 Task: Add Siggi's Blueberry Skyr Yogurt to the cart.
Action: Mouse pressed left at (20, 155)
Screenshot: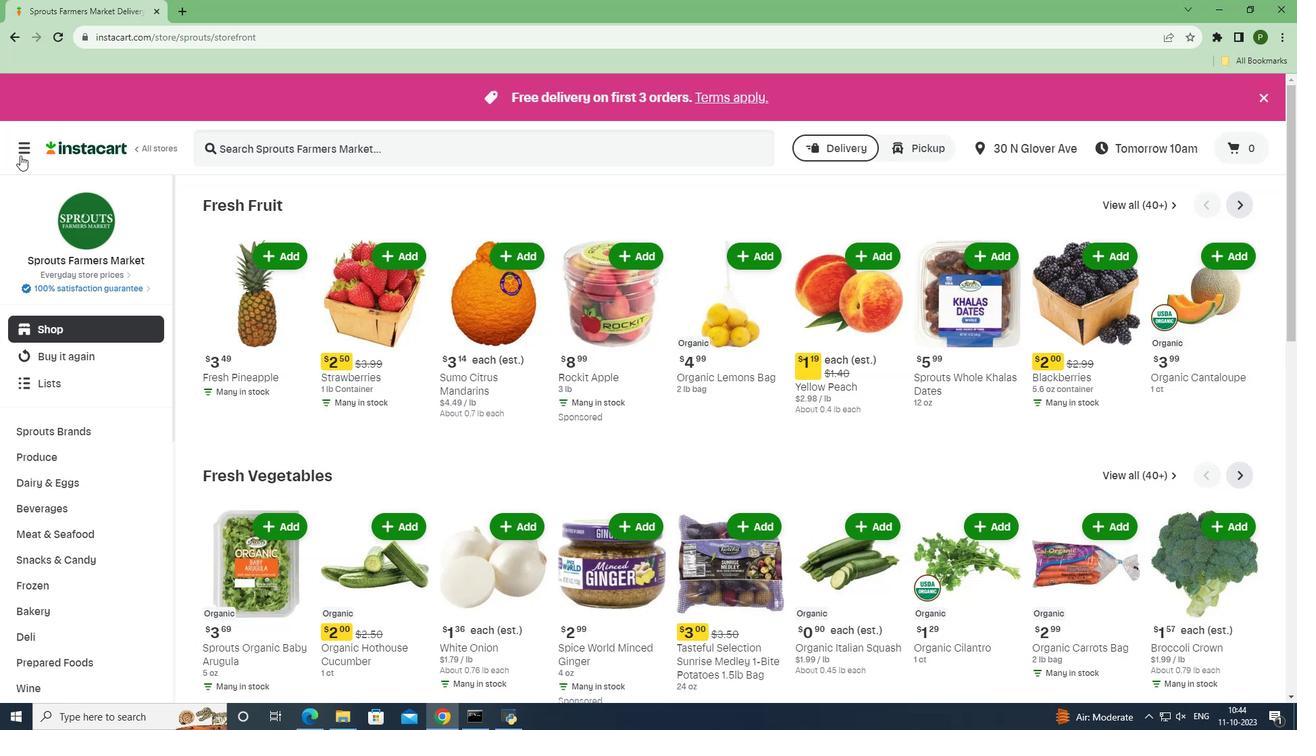 
Action: Mouse moved to (22, 365)
Screenshot: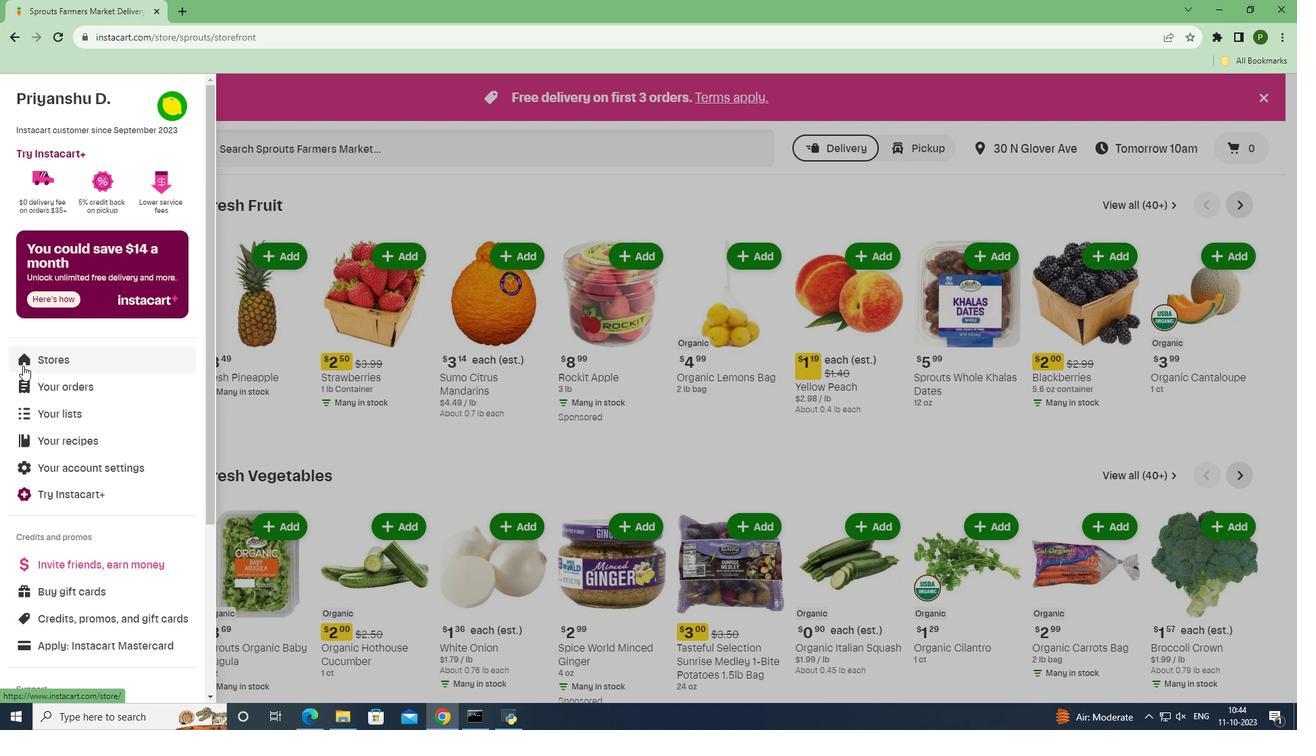 
Action: Mouse pressed left at (22, 365)
Screenshot: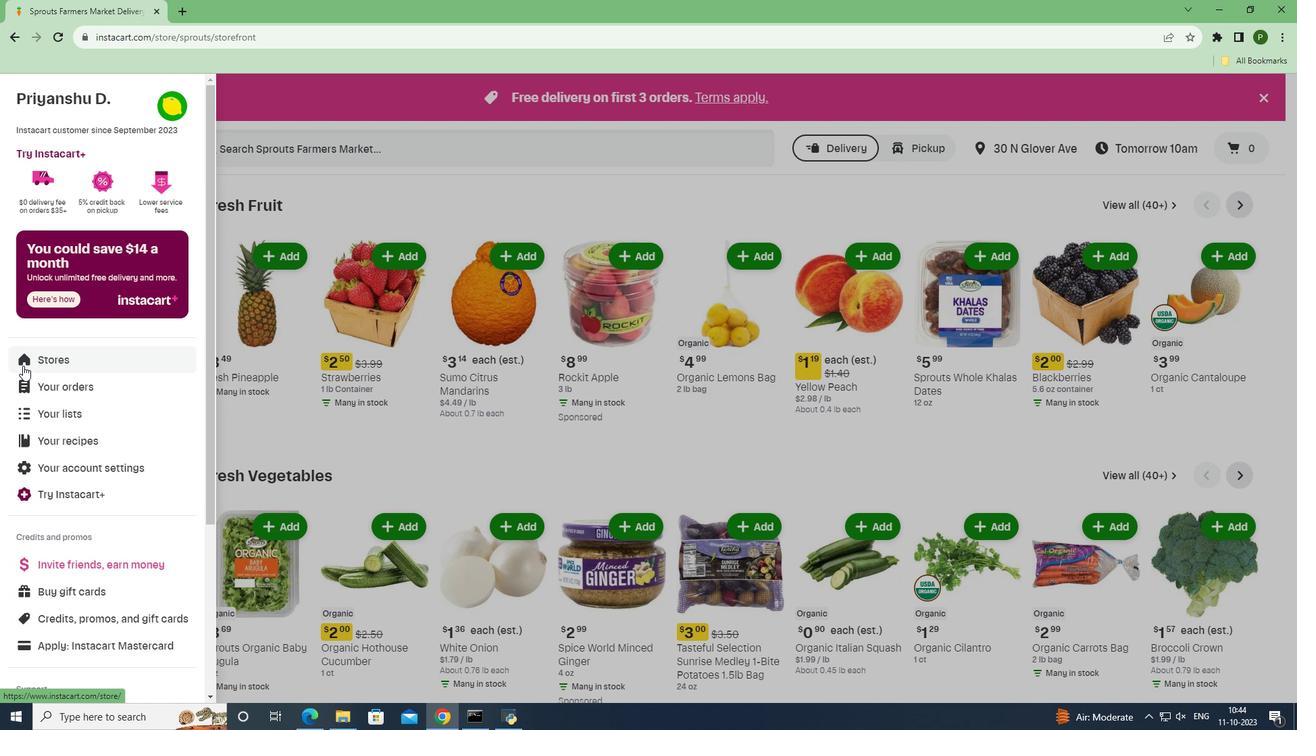 
Action: Mouse moved to (314, 156)
Screenshot: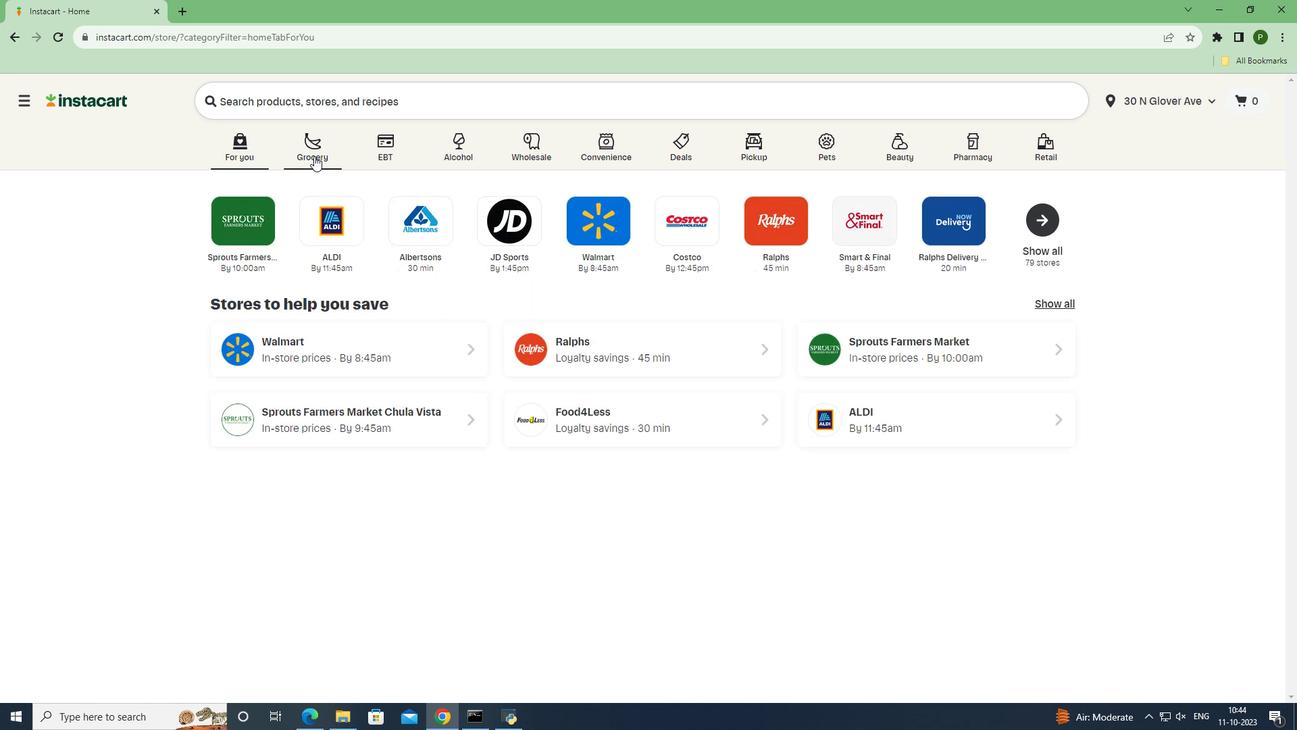 
Action: Mouse pressed left at (314, 156)
Screenshot: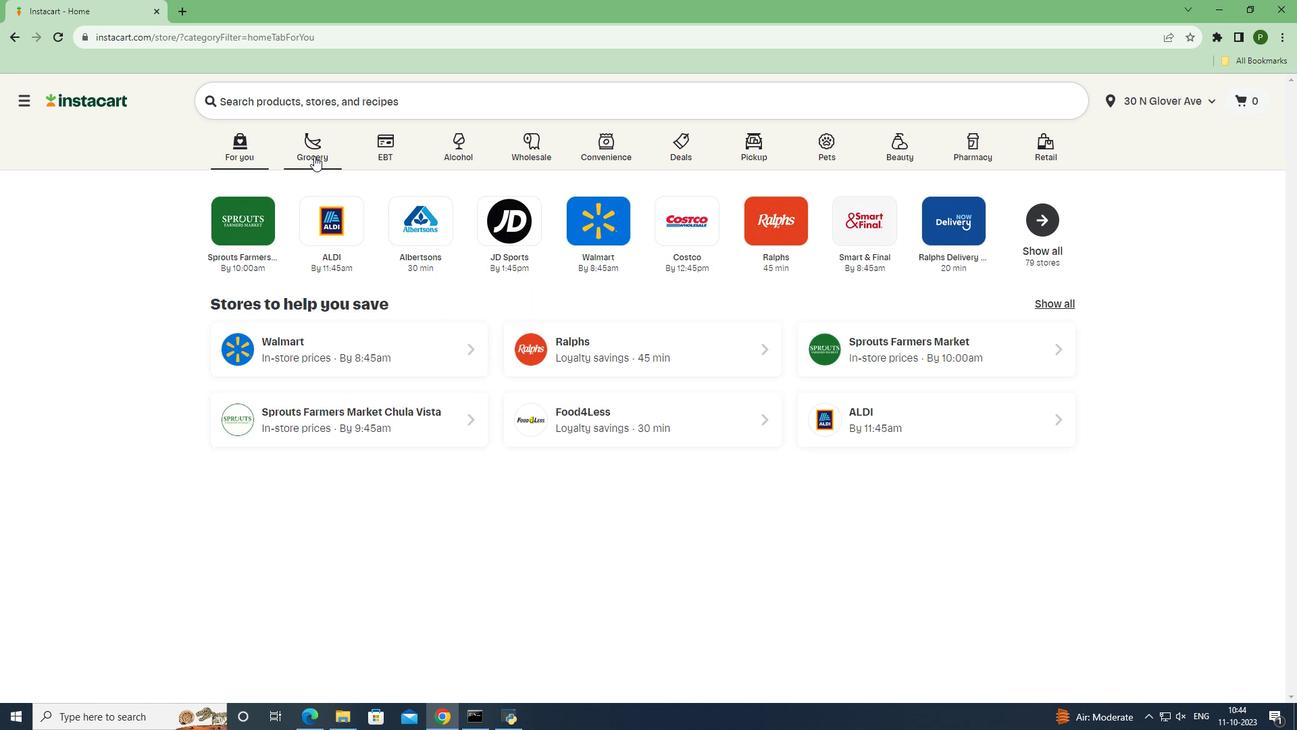 
Action: Mouse moved to (555, 319)
Screenshot: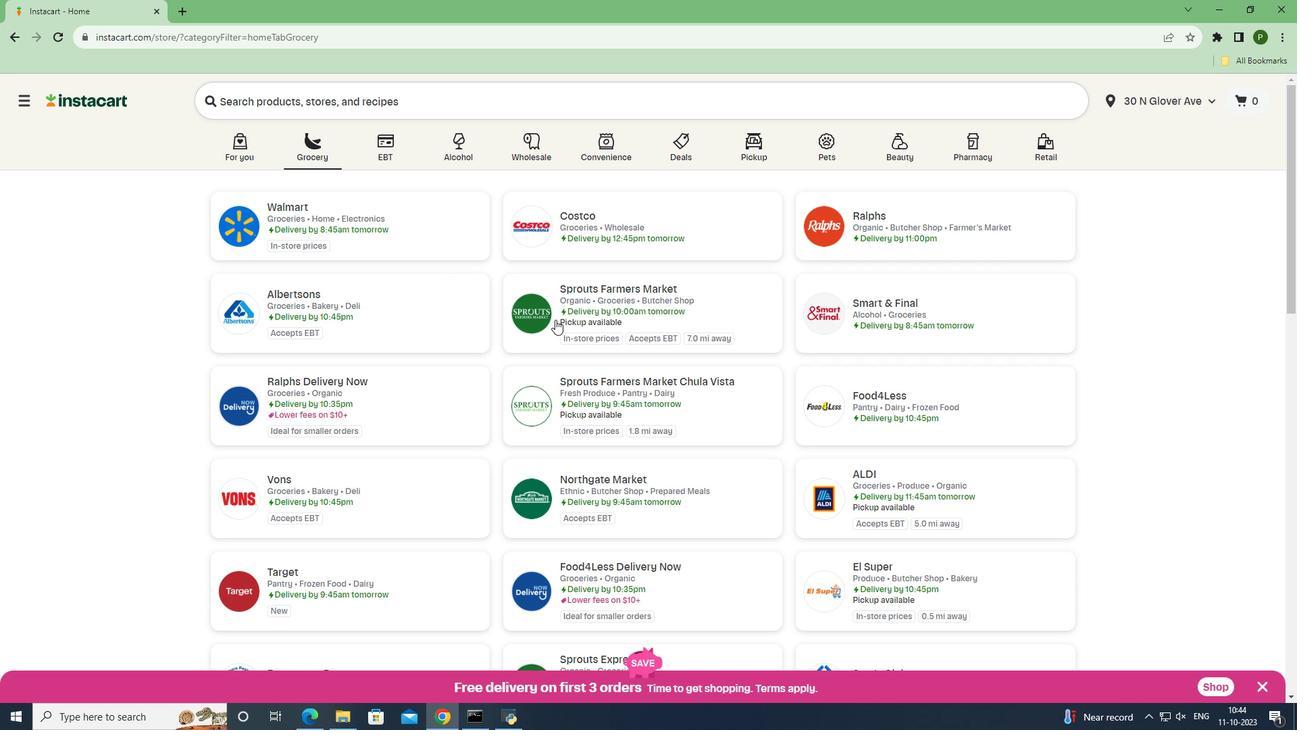 
Action: Mouse pressed left at (555, 319)
Screenshot: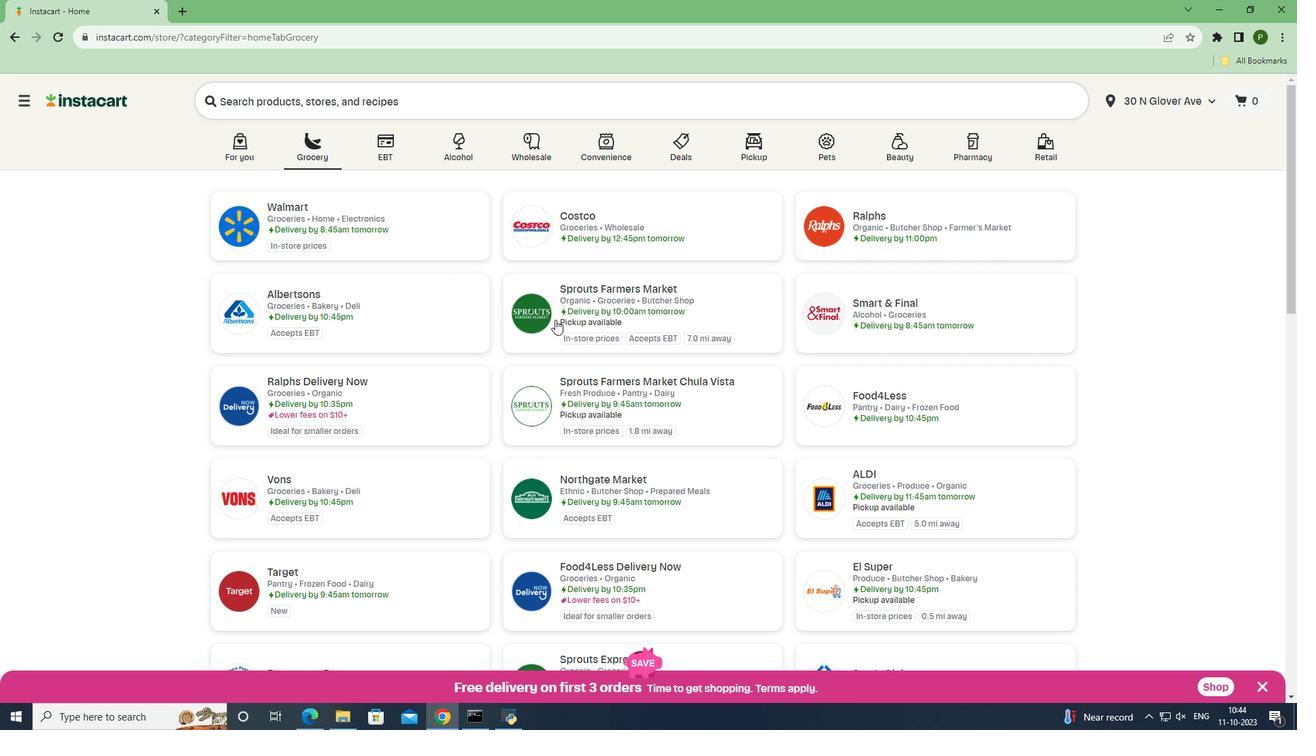 
Action: Mouse moved to (81, 479)
Screenshot: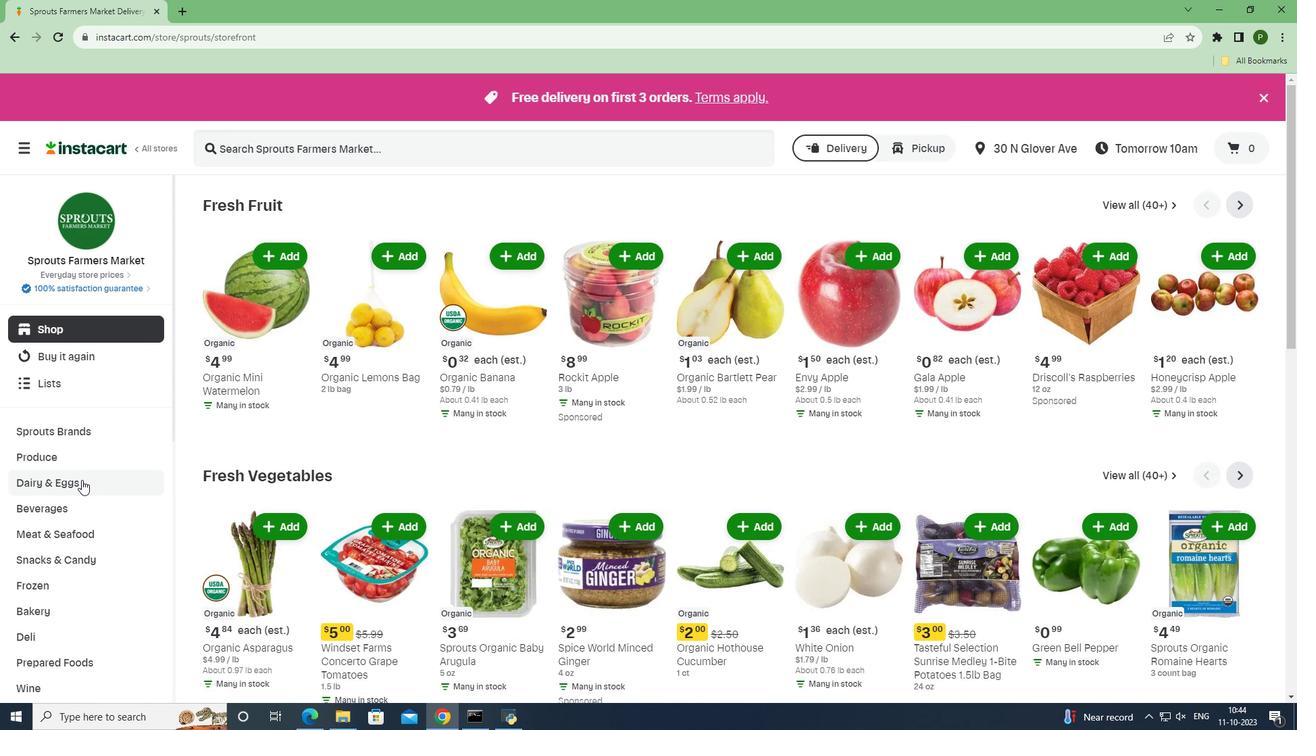 
Action: Mouse pressed left at (81, 479)
Screenshot: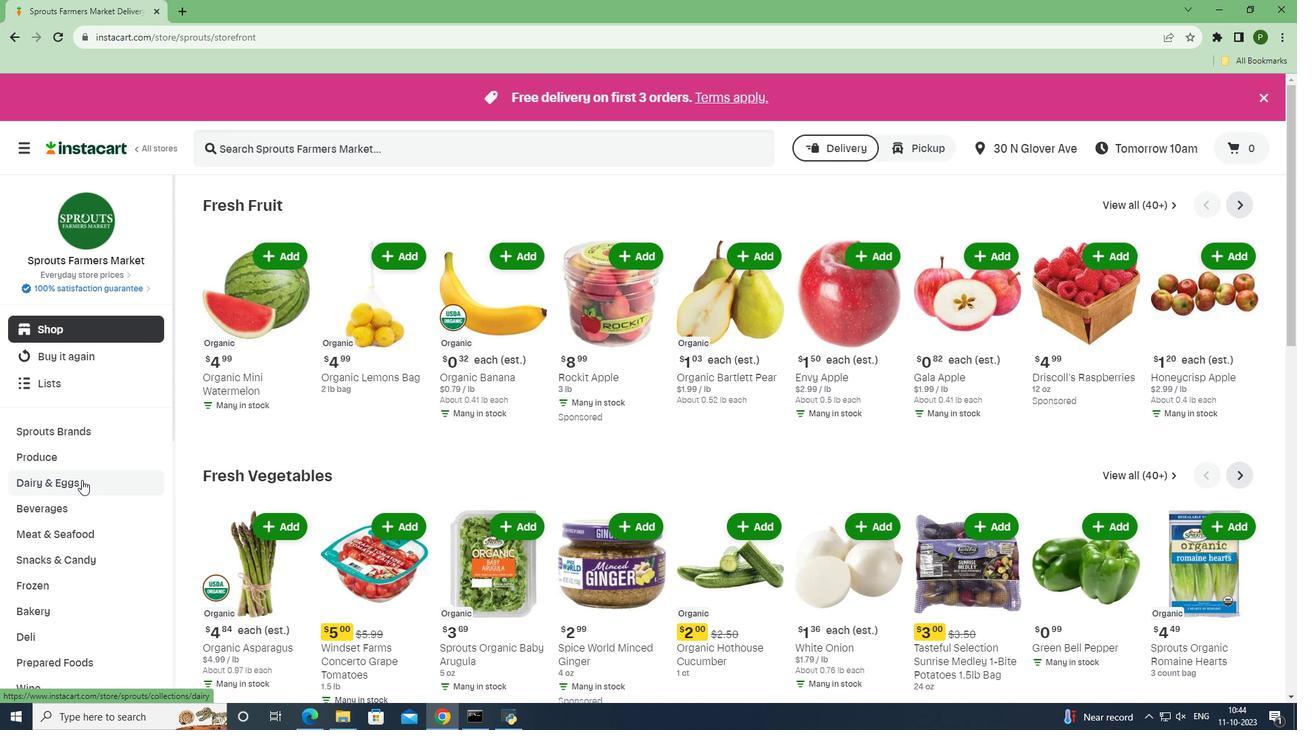 
Action: Mouse moved to (62, 590)
Screenshot: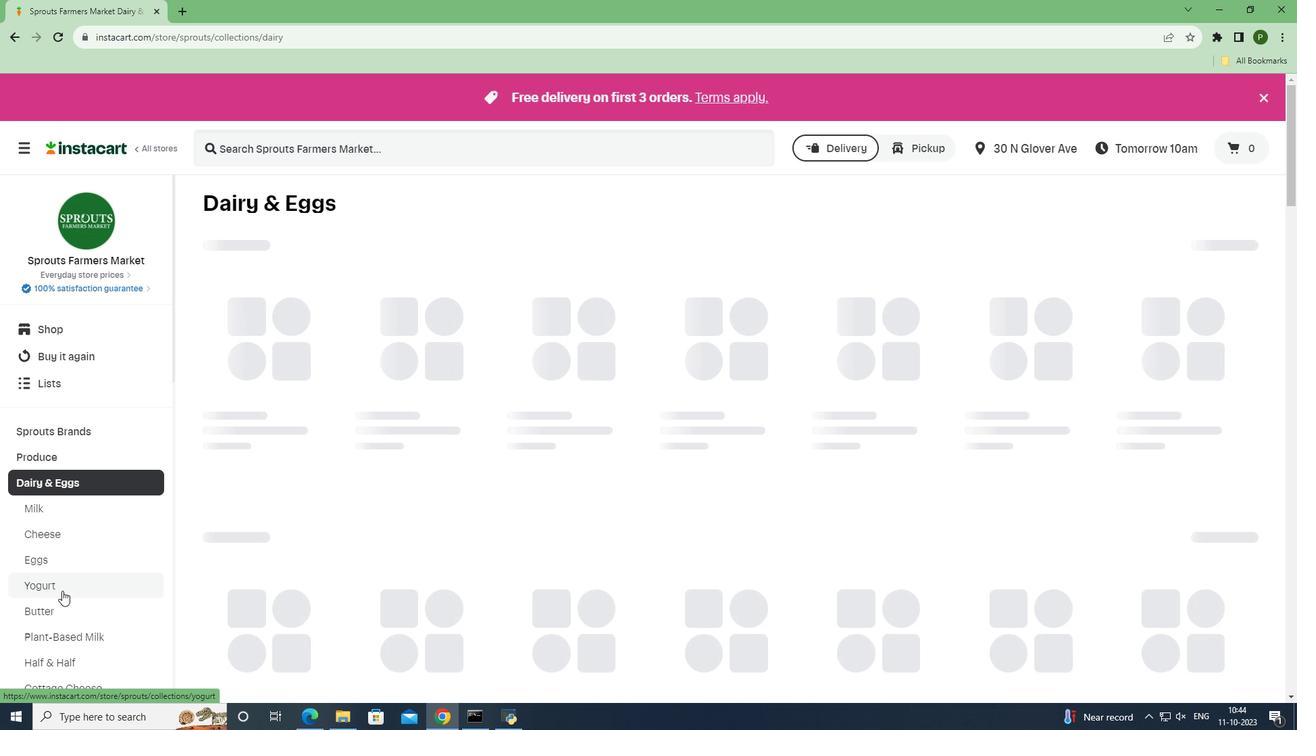 
Action: Mouse pressed left at (62, 590)
Screenshot: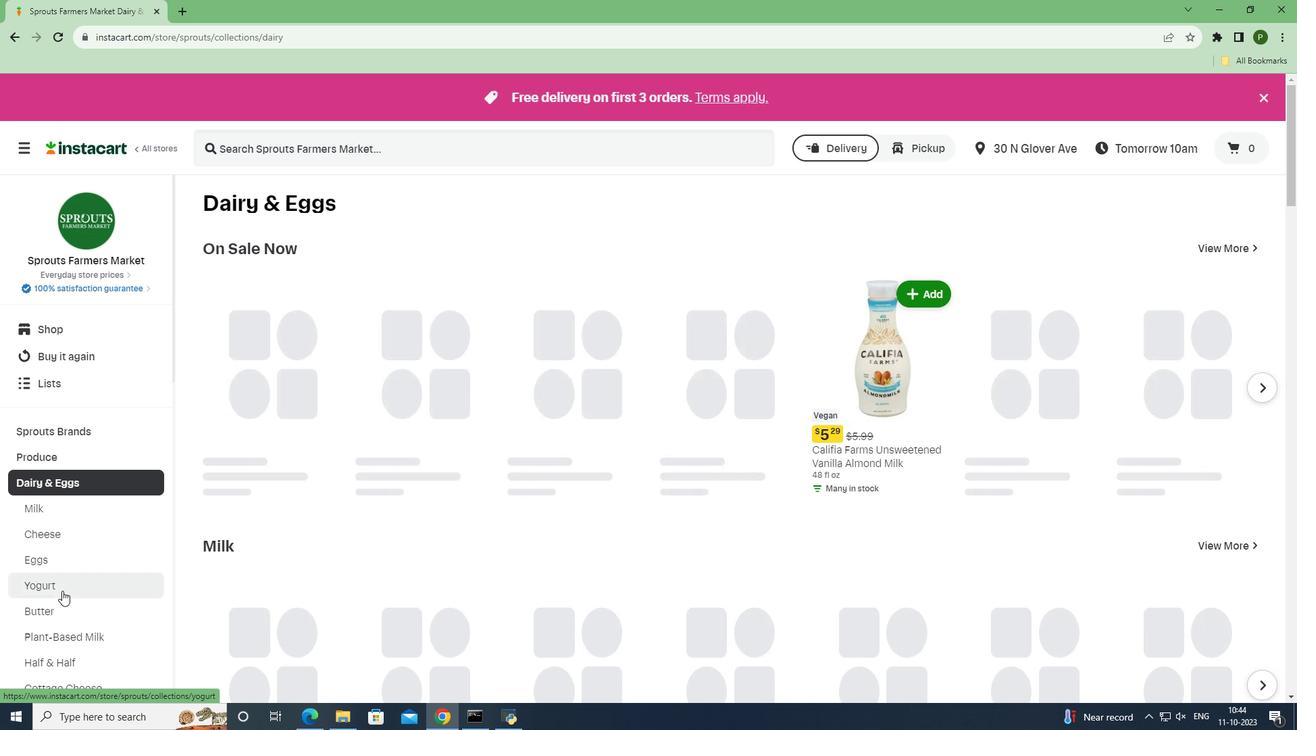 
Action: Mouse moved to (263, 145)
Screenshot: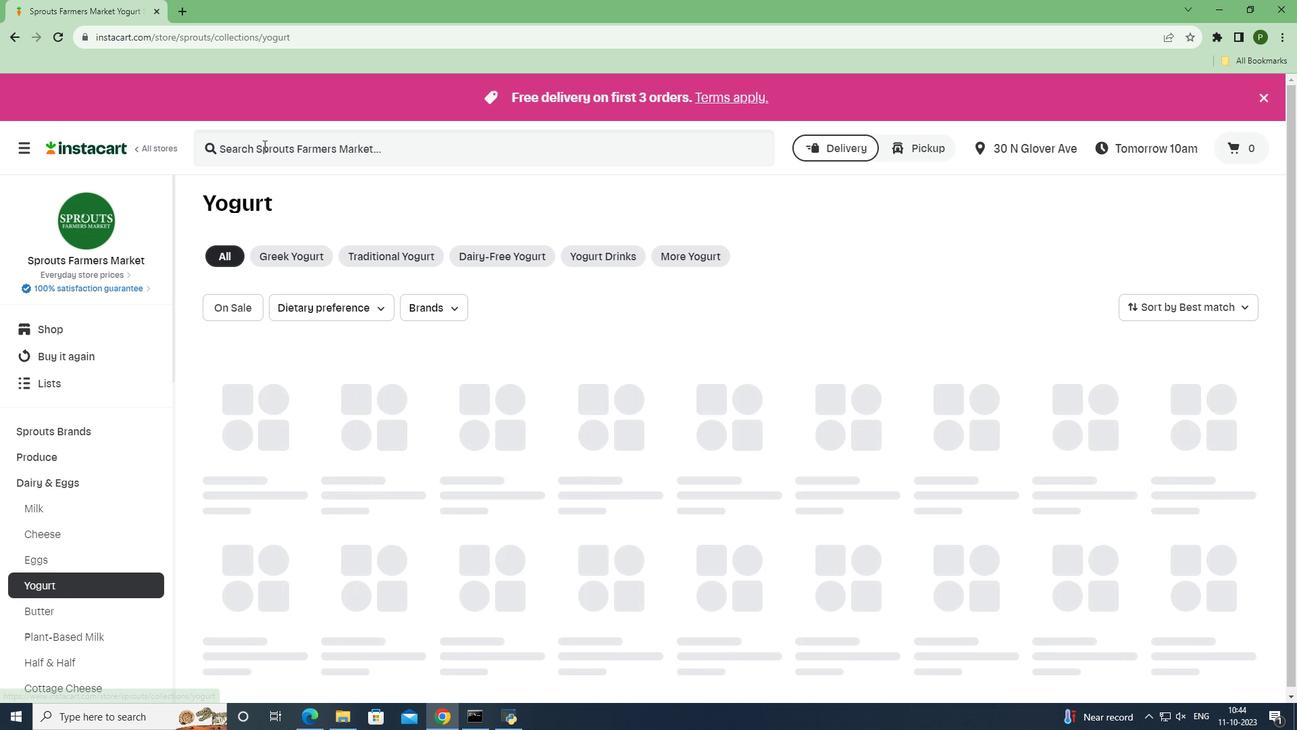 
Action: Mouse pressed left at (263, 145)
Screenshot: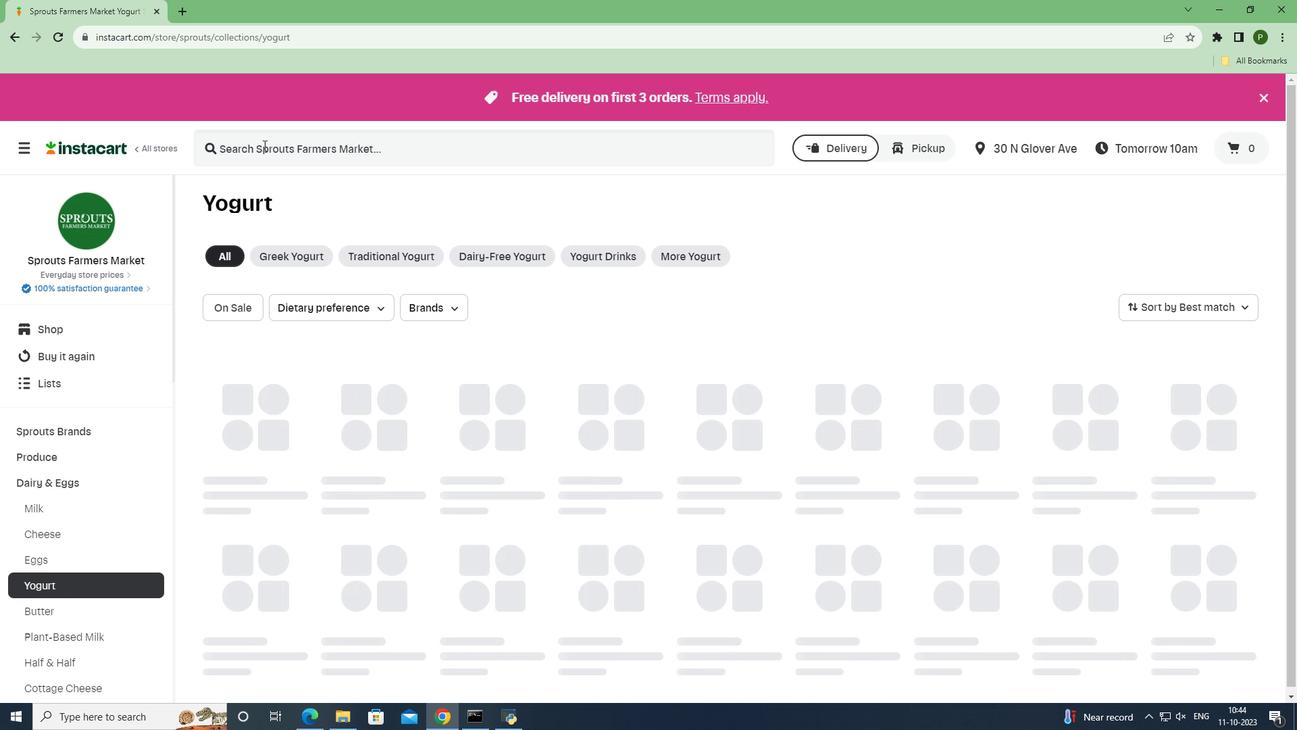 
Action: Key pressed <Key.caps_lock>S<Key.caps_lock>iggi's<Key.space><Key.caps_lock>B<Key.caps_lock>lueberry<Key.space><Key.caps_lock>S<Key.caps_lock>kyr<Key.space><Key.caps_lock>Y<Key.caps_lock>ogurt<Key.space><Key.enter>
Screenshot: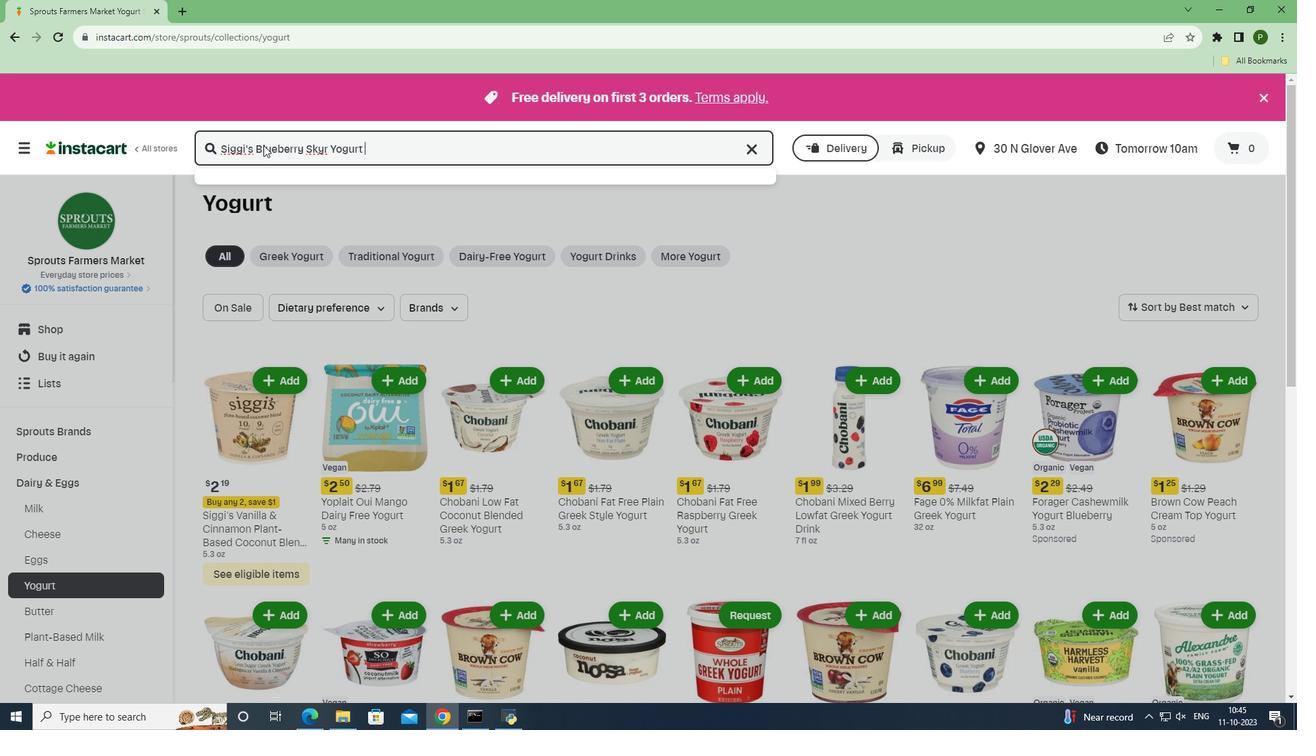 
Action: Mouse moved to (798, 285)
Screenshot: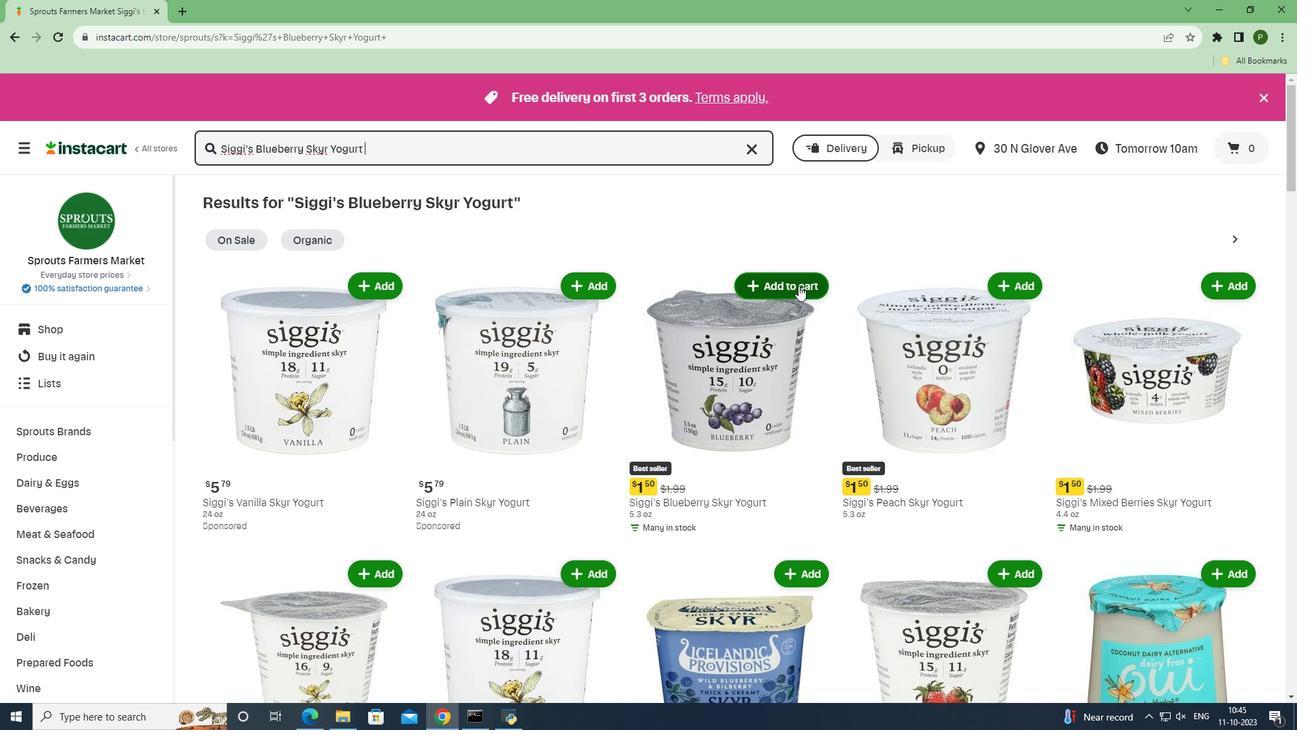 
Action: Mouse pressed left at (798, 285)
Screenshot: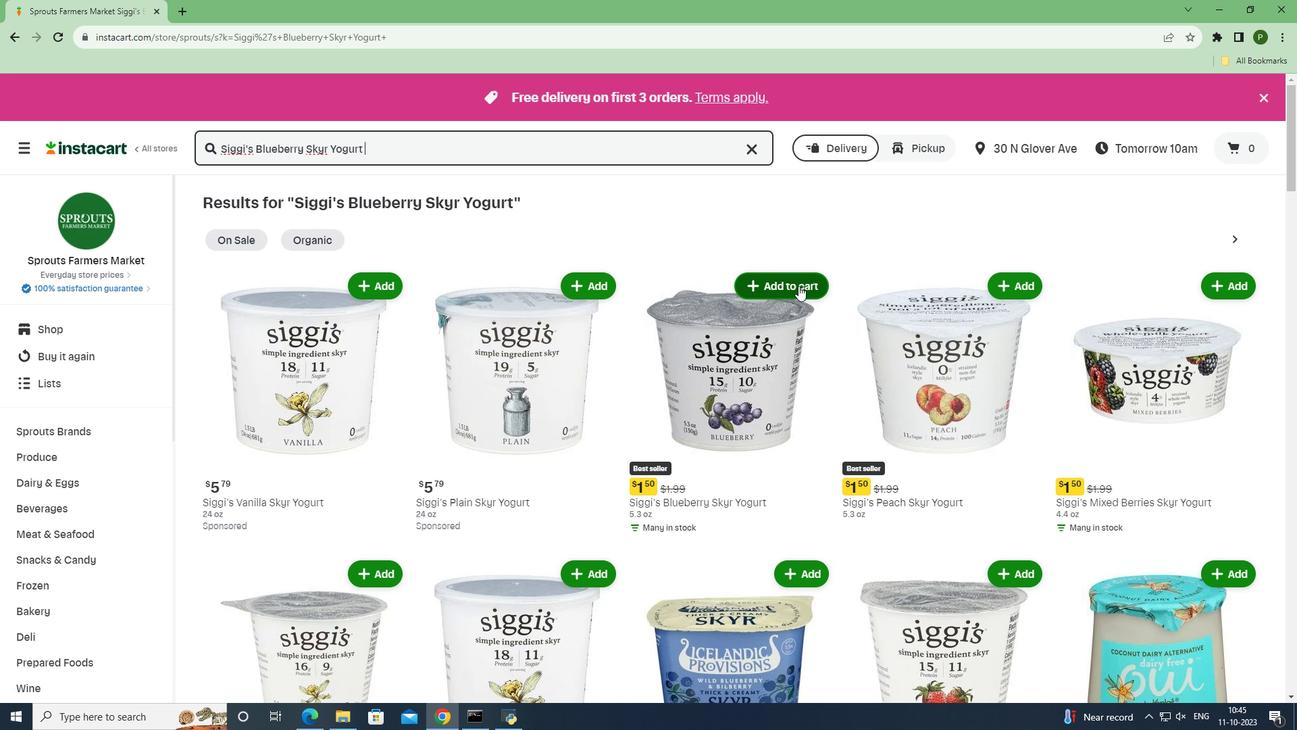 
Action: Mouse moved to (828, 352)
Screenshot: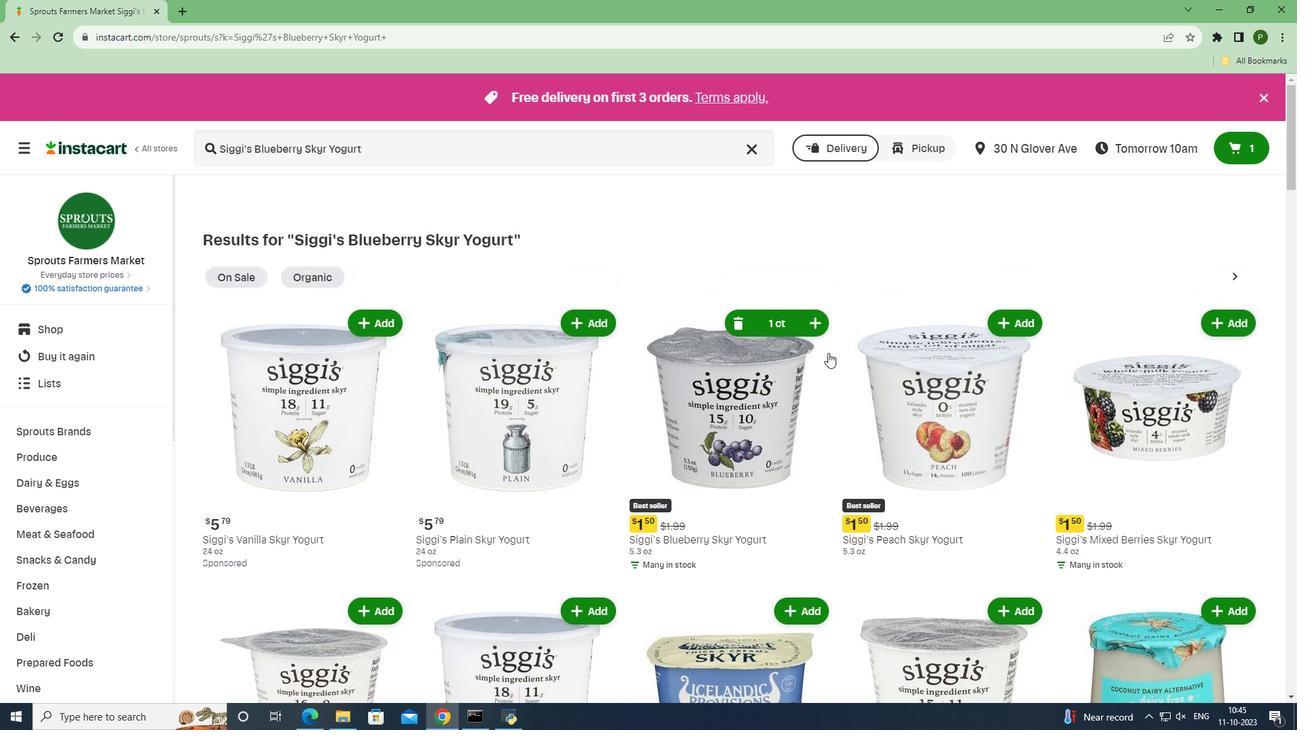 
